 Task: Create a due date automation trigger when advanced on, on the wednesday of the week before a card is due add basic without the green label at 11:00 AM.
Action: Mouse moved to (1092, 157)
Screenshot: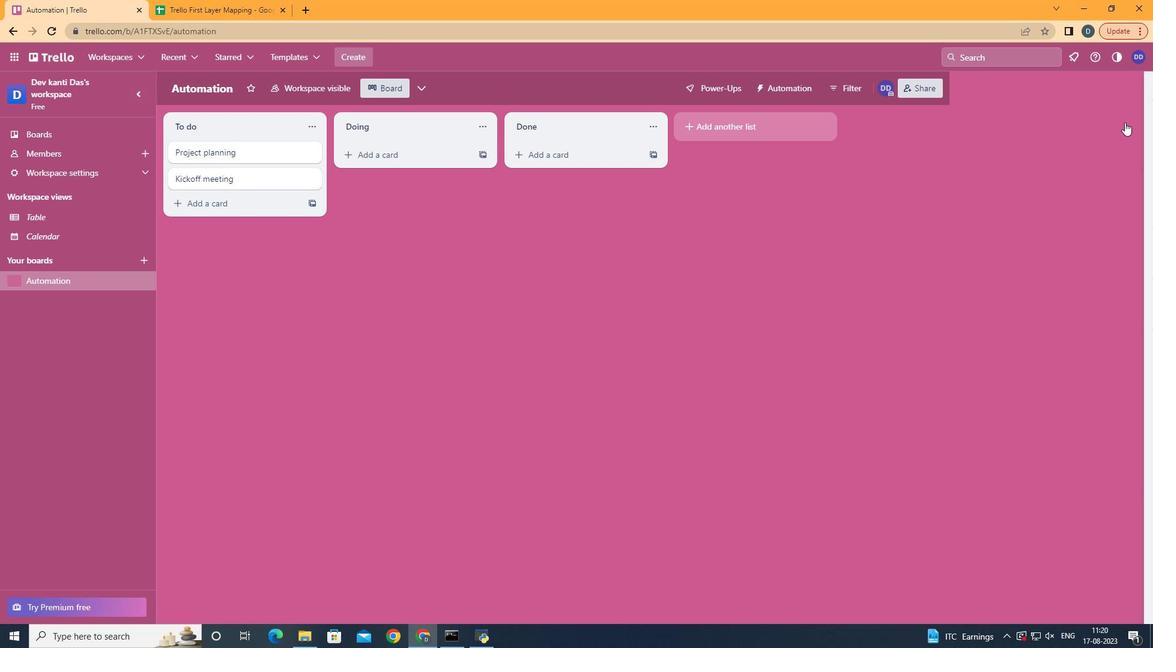 
Action: Mouse pressed left at (1092, 157)
Screenshot: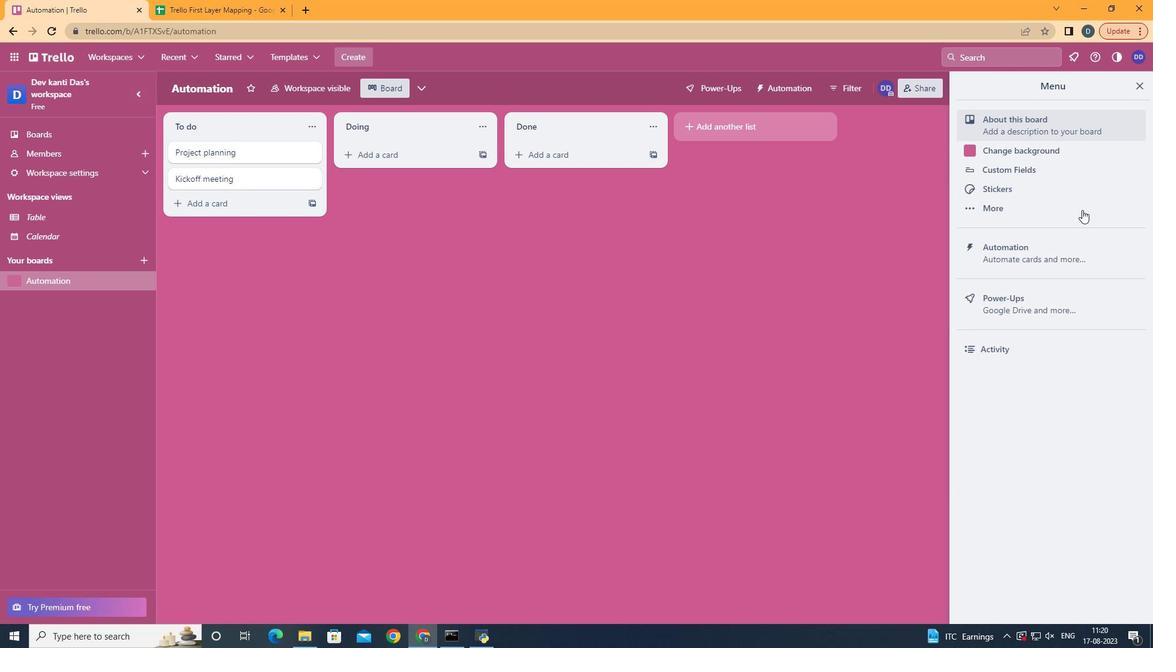 
Action: Mouse moved to (1029, 292)
Screenshot: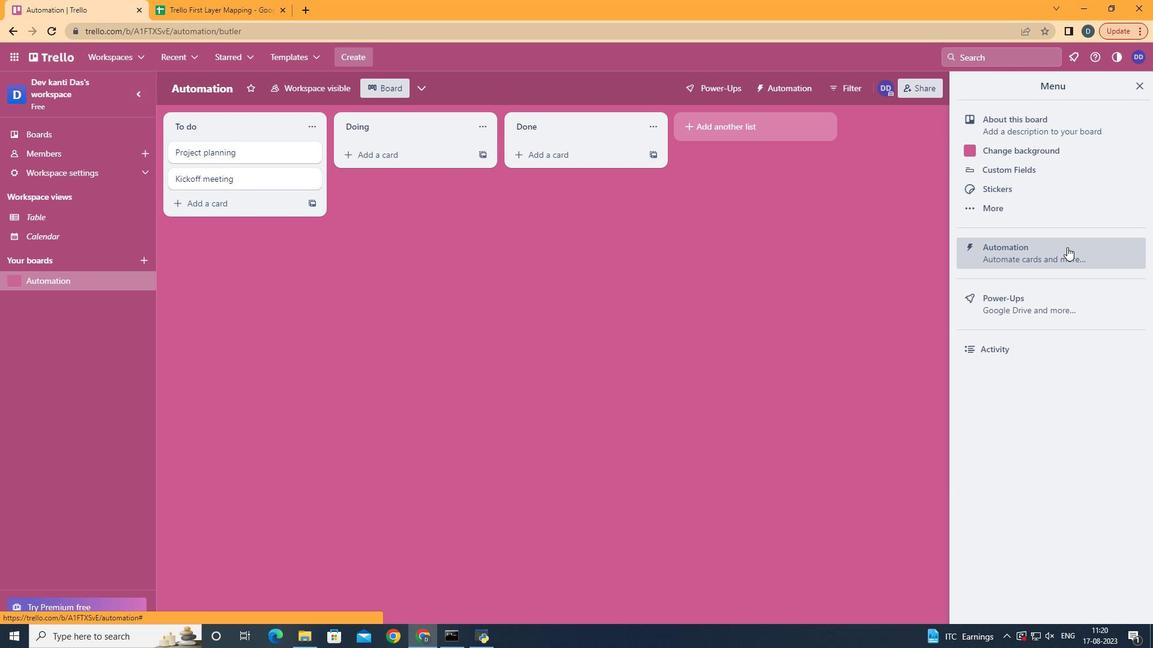 
Action: Mouse pressed left at (1029, 292)
Screenshot: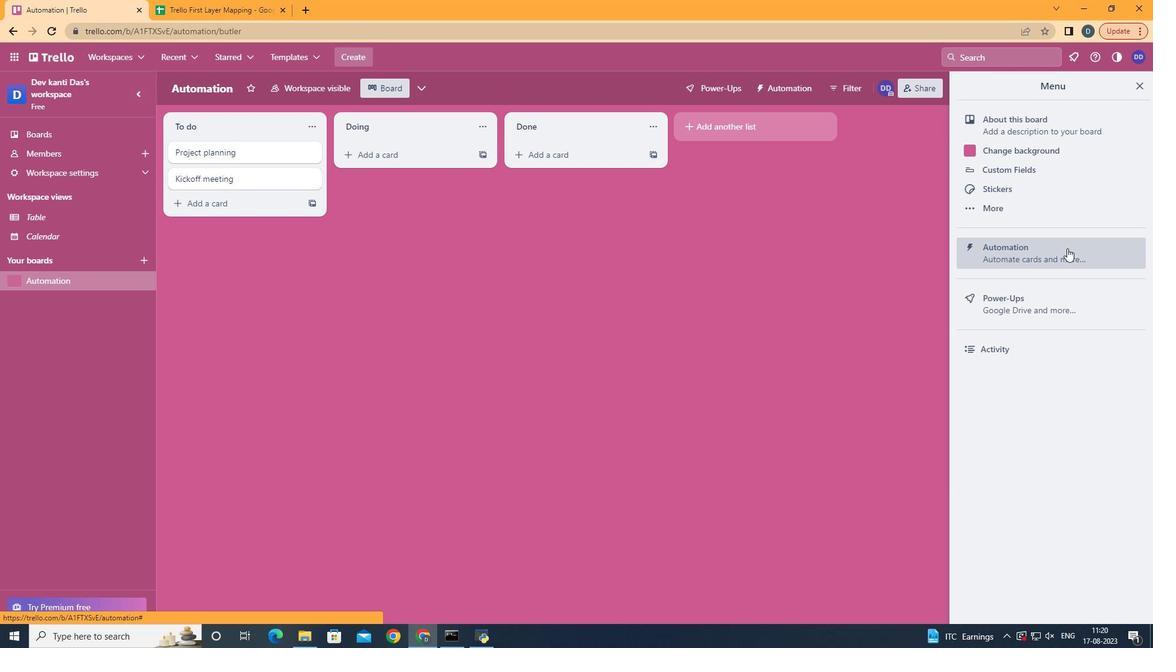 
Action: Mouse moved to (285, 286)
Screenshot: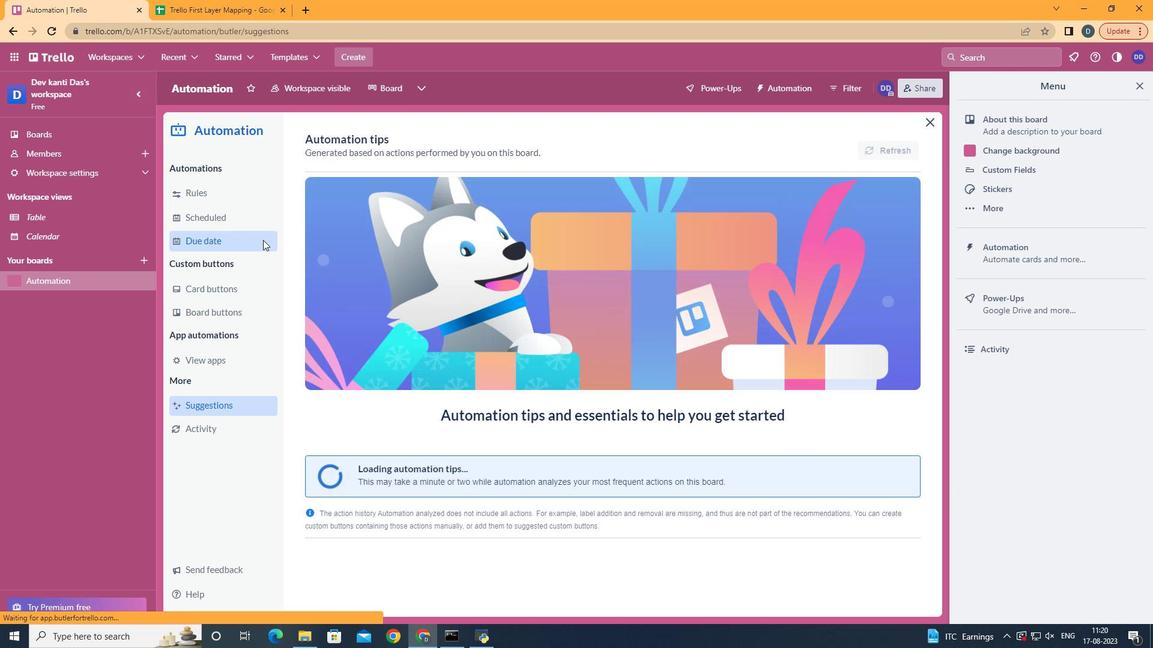 
Action: Mouse pressed left at (285, 286)
Screenshot: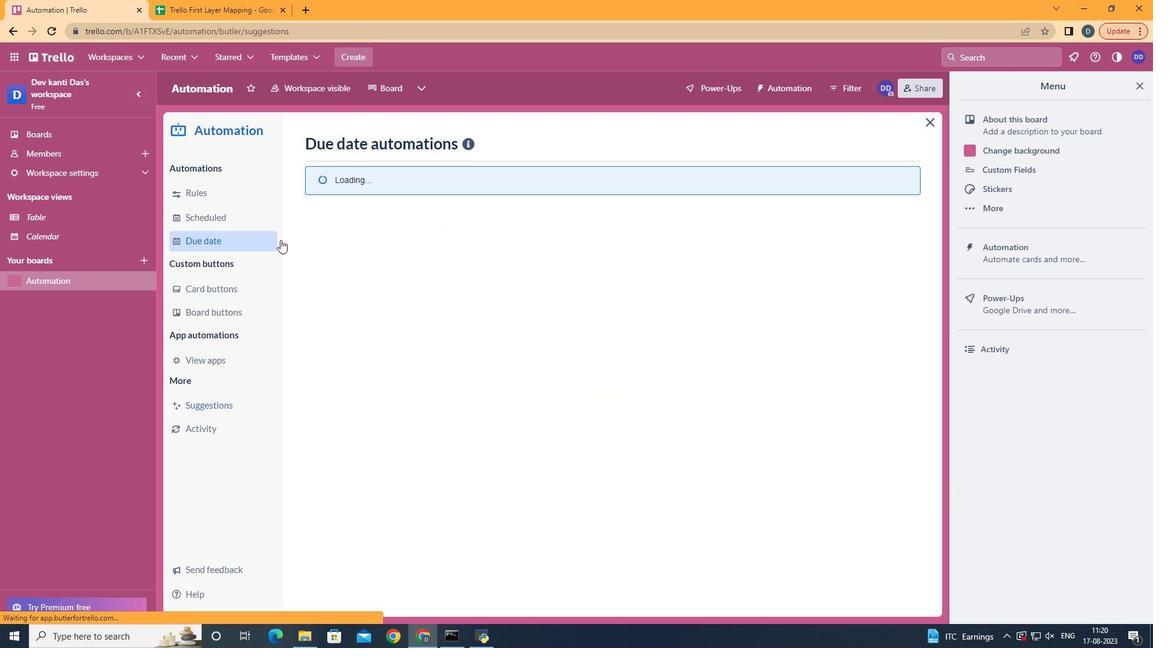 
Action: Mouse moved to (820, 207)
Screenshot: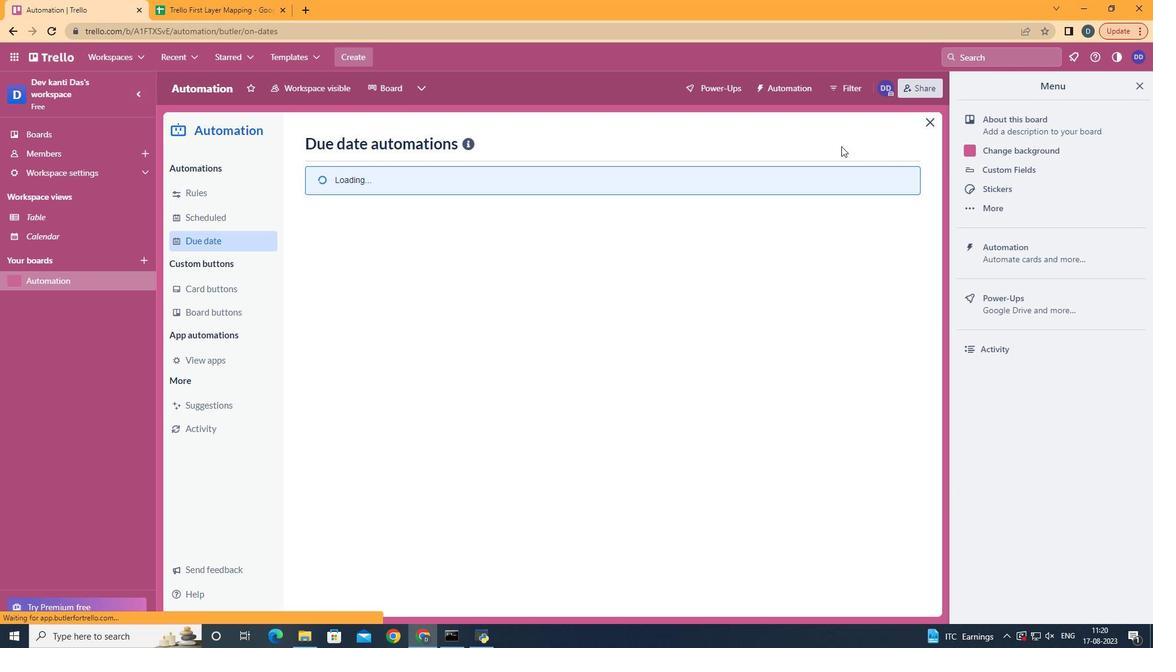 
Action: Mouse pressed left at (820, 207)
Screenshot: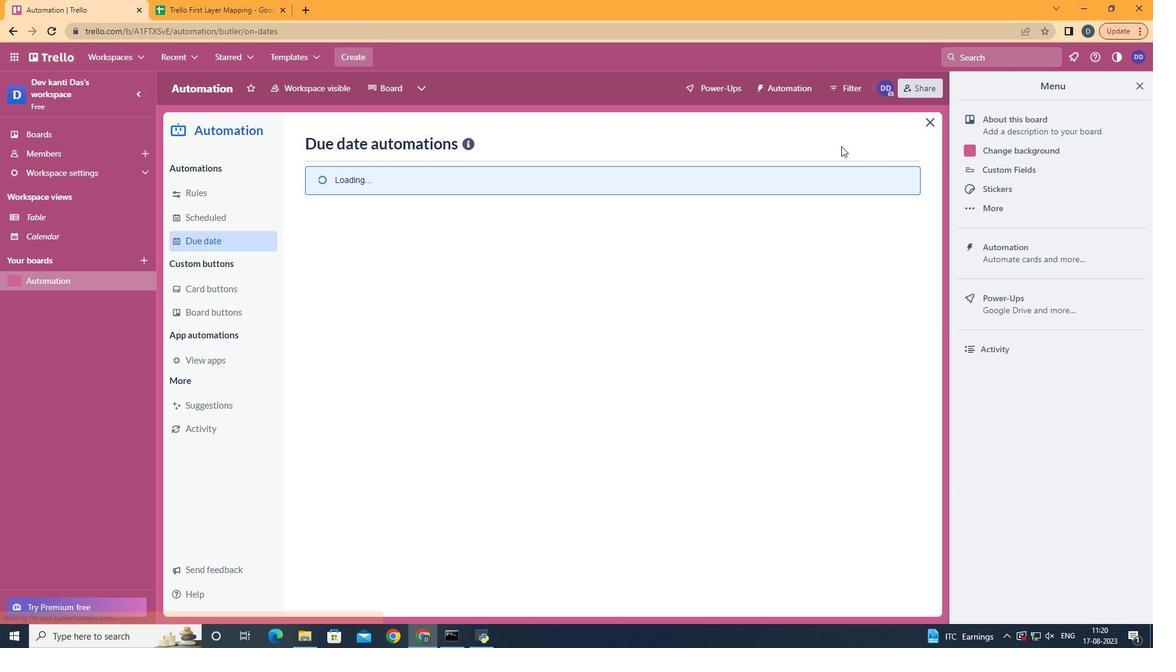 
Action: Mouse pressed left at (820, 207)
Screenshot: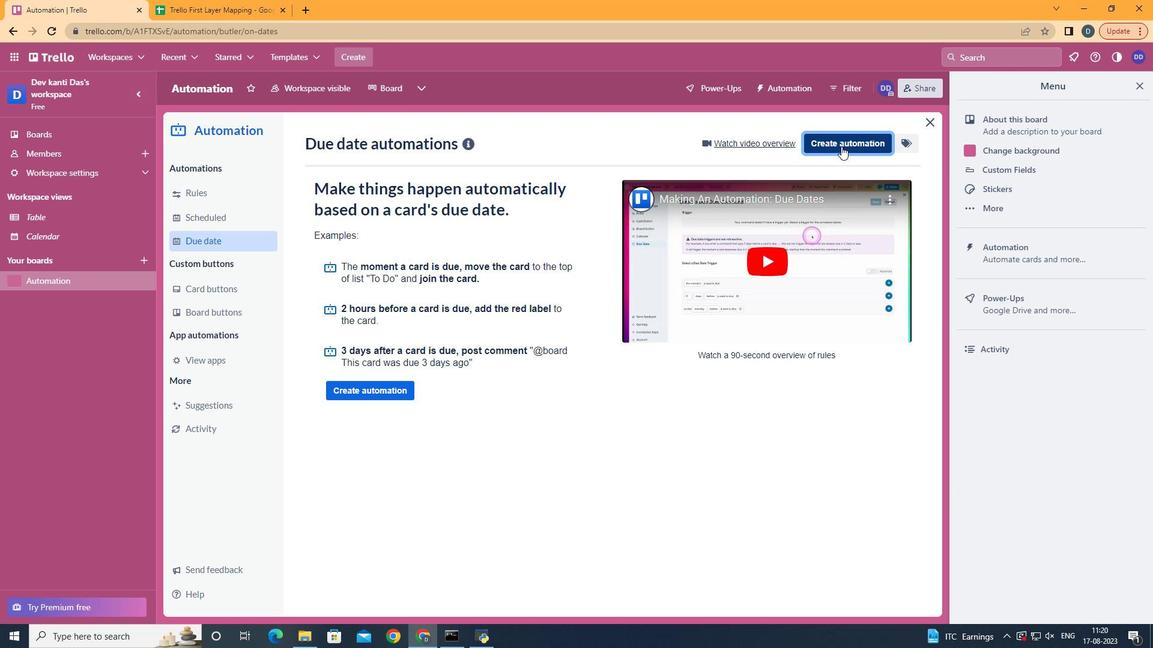 
Action: Mouse moved to (601, 298)
Screenshot: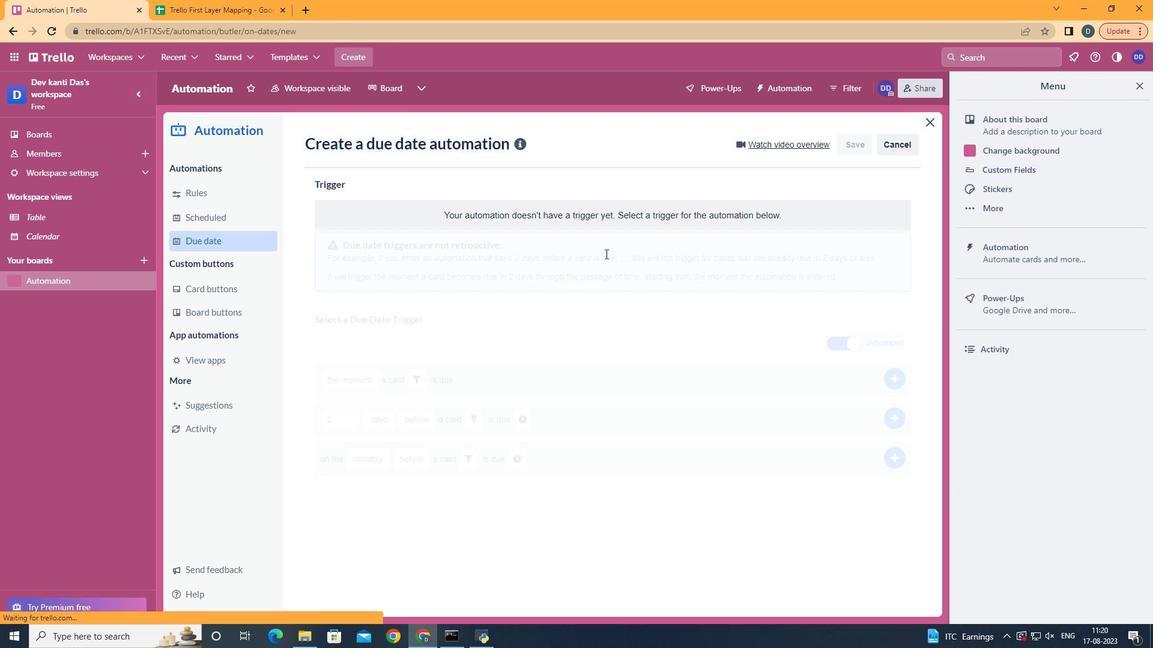 
Action: Mouse pressed left at (601, 298)
Screenshot: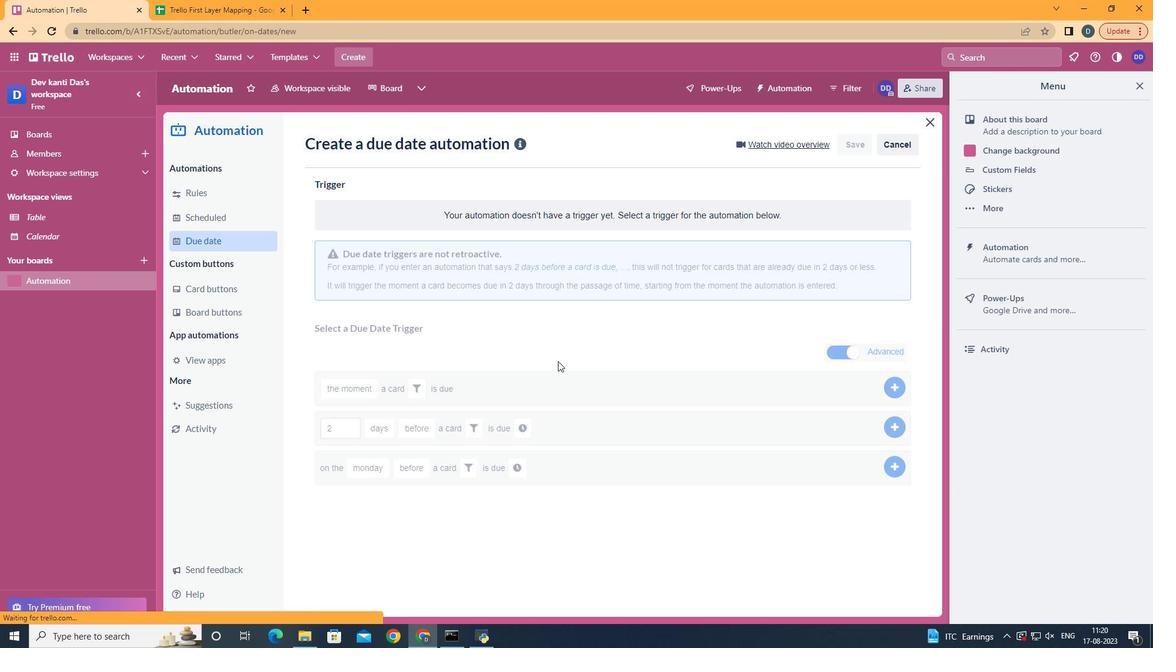 
Action: Mouse moved to (407, 389)
Screenshot: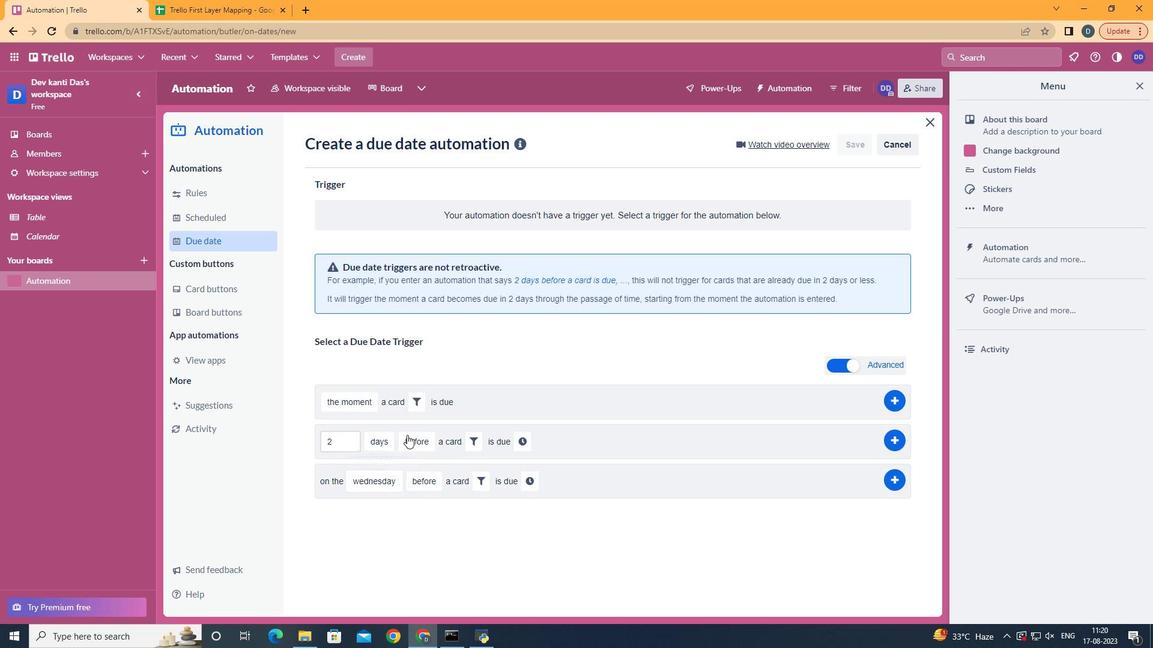 
Action: Mouse pressed left at (407, 389)
Screenshot: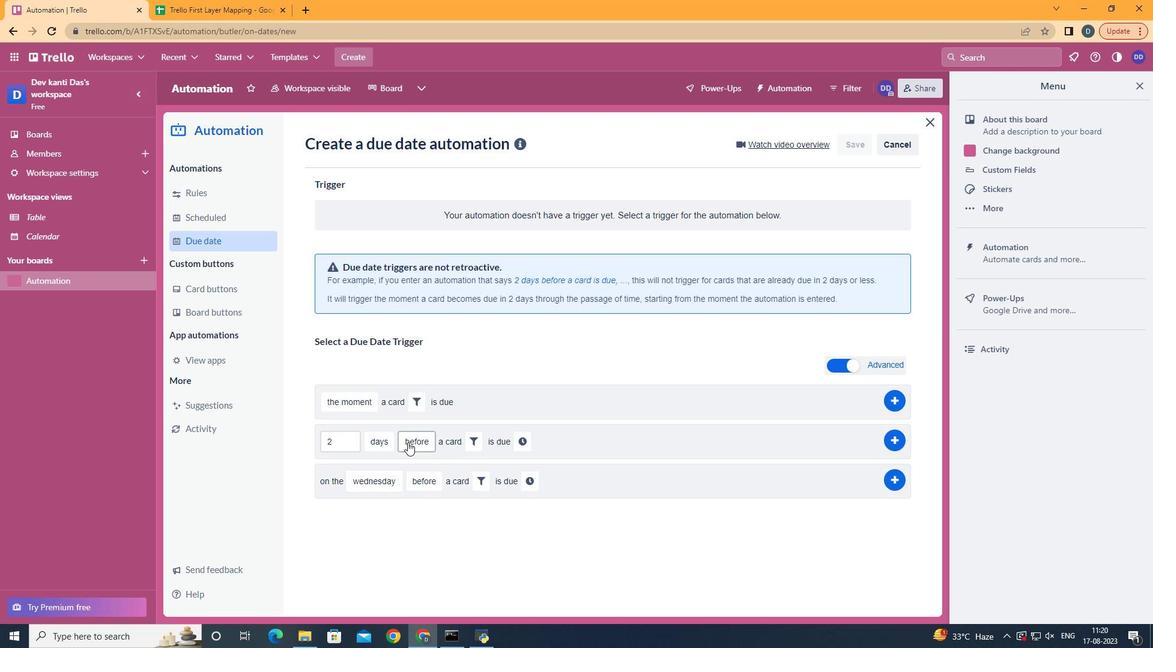 
Action: Mouse moved to (452, 568)
Screenshot: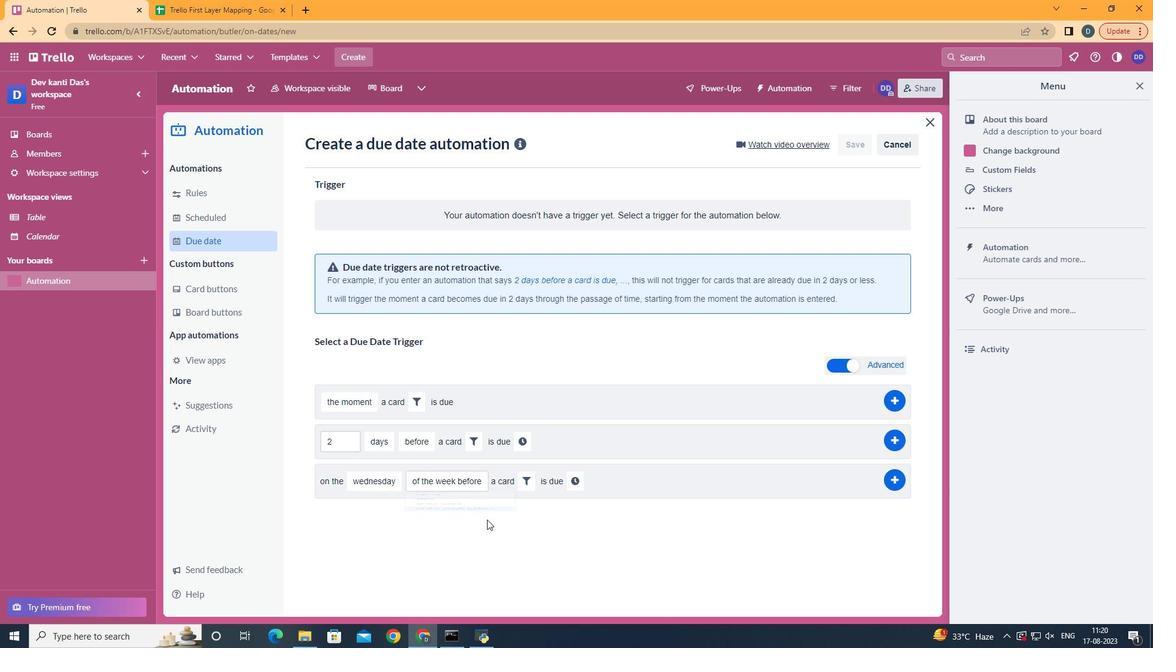 
Action: Mouse pressed left at (452, 568)
Screenshot: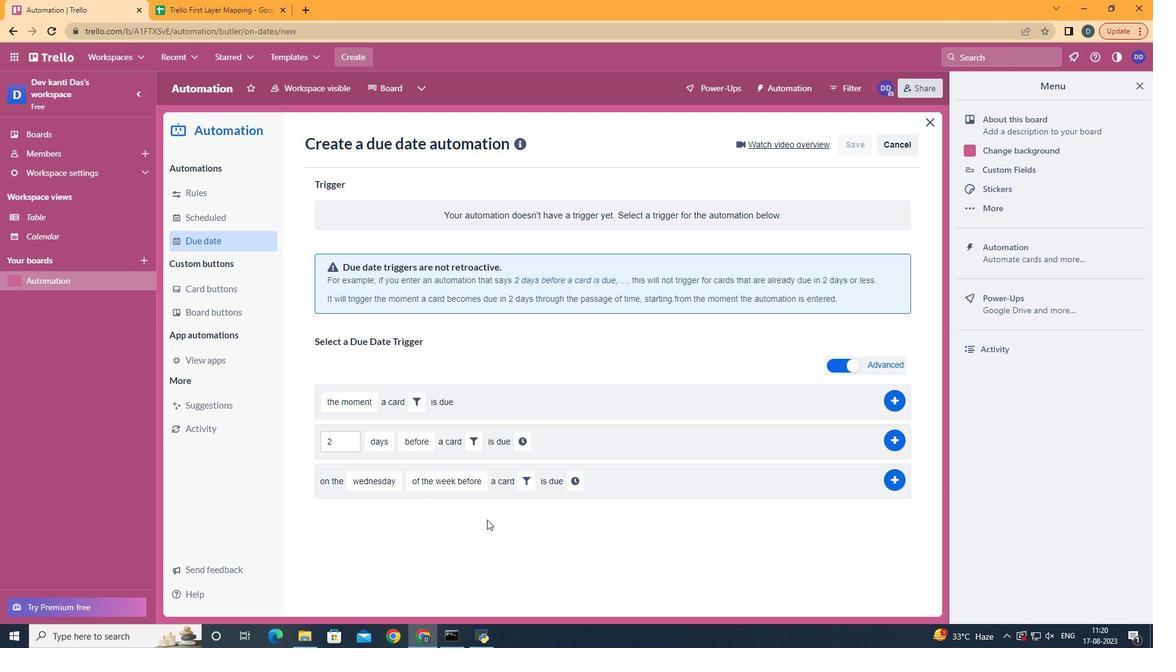 
Action: Mouse moved to (530, 492)
Screenshot: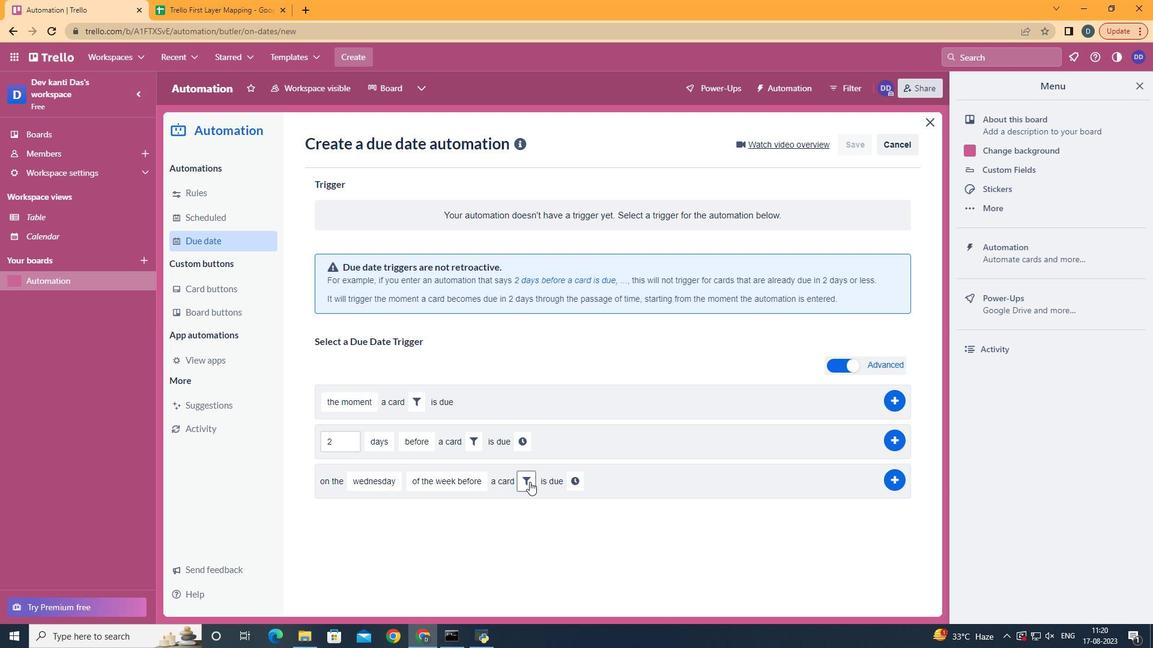 
Action: Mouse pressed left at (530, 492)
Screenshot: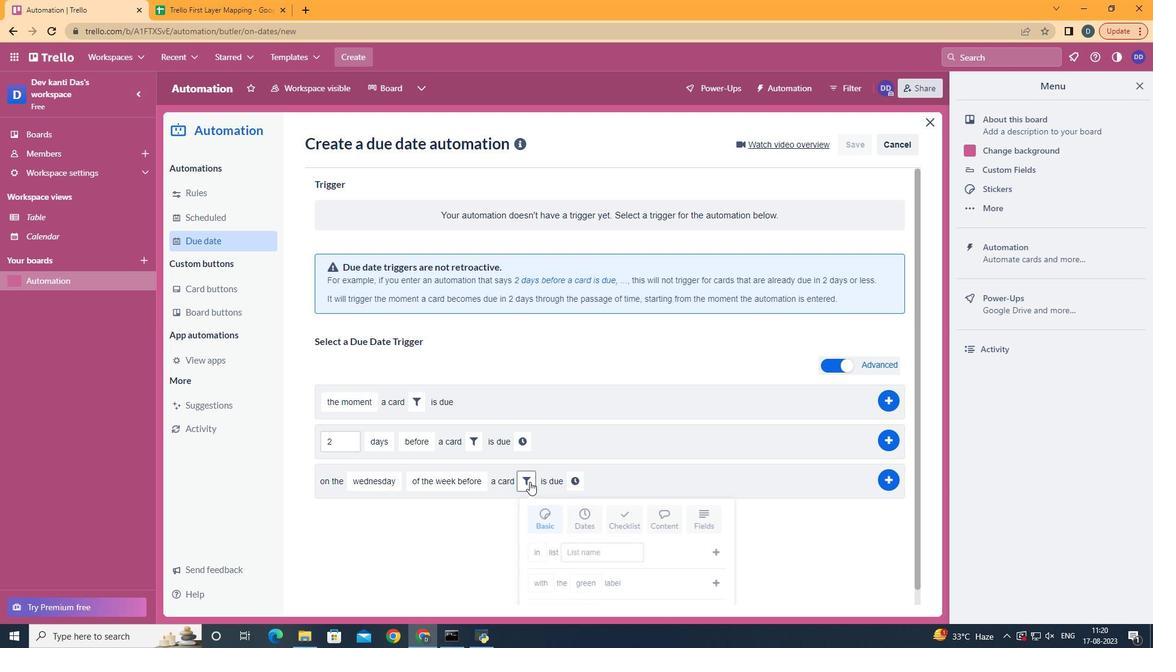 
Action: Mouse moved to (566, 527)
Screenshot: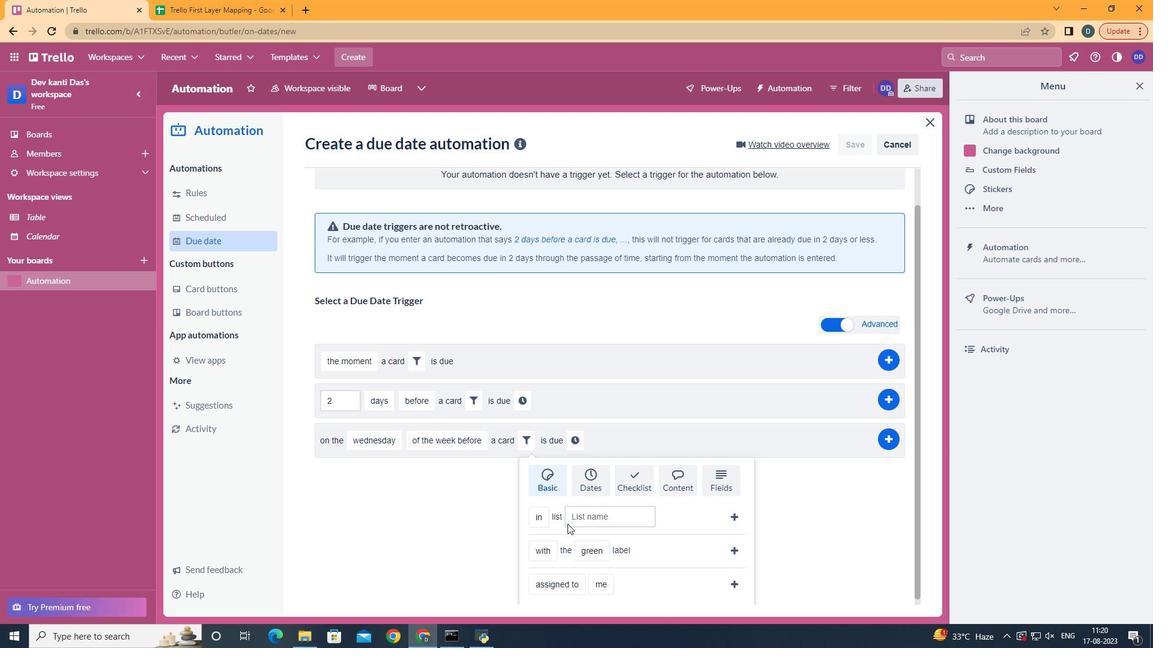 
Action: Mouse scrolled (566, 527) with delta (0, 0)
Screenshot: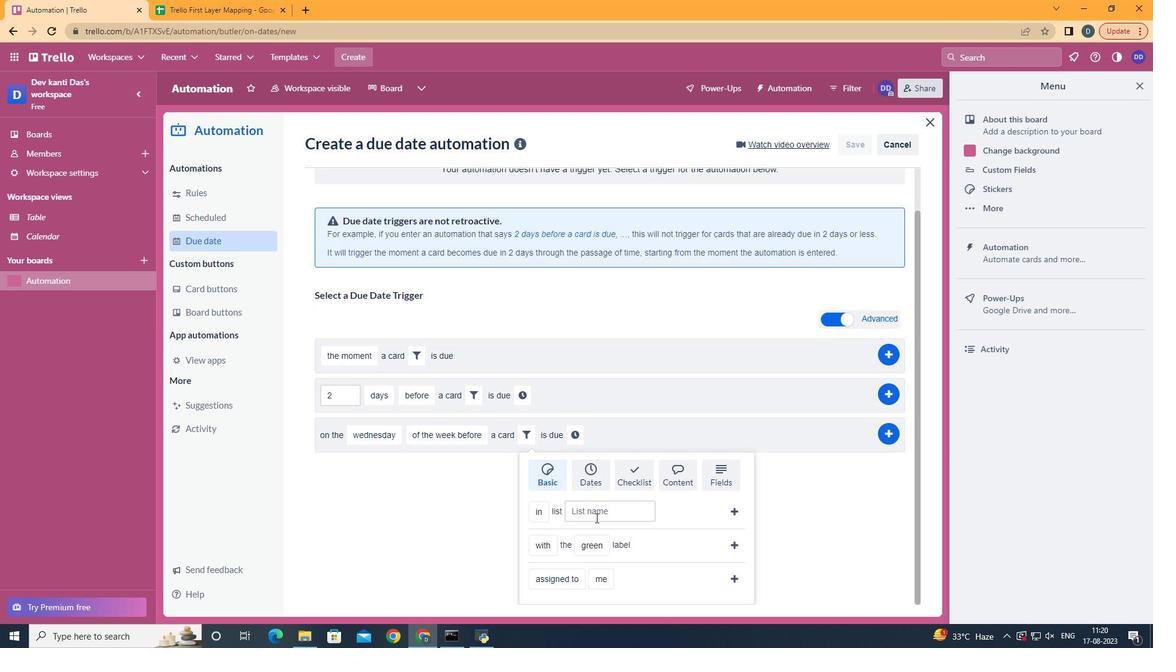 
Action: Mouse scrolled (566, 527) with delta (0, 0)
Screenshot: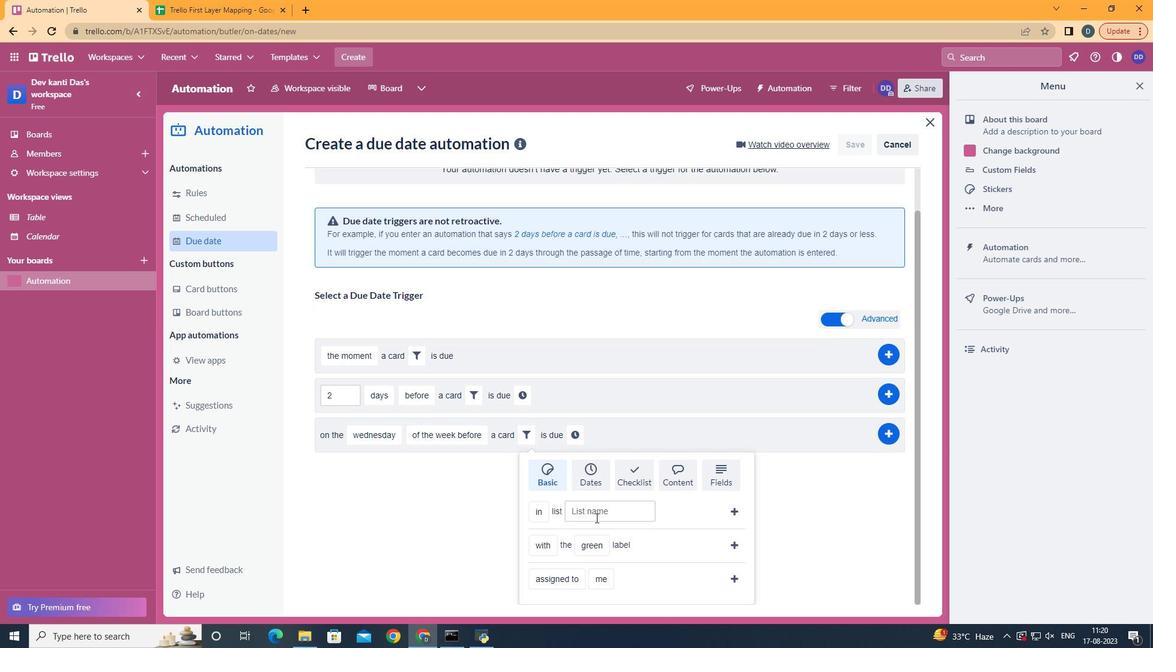 
Action: Mouse scrolled (566, 527) with delta (0, 0)
Screenshot: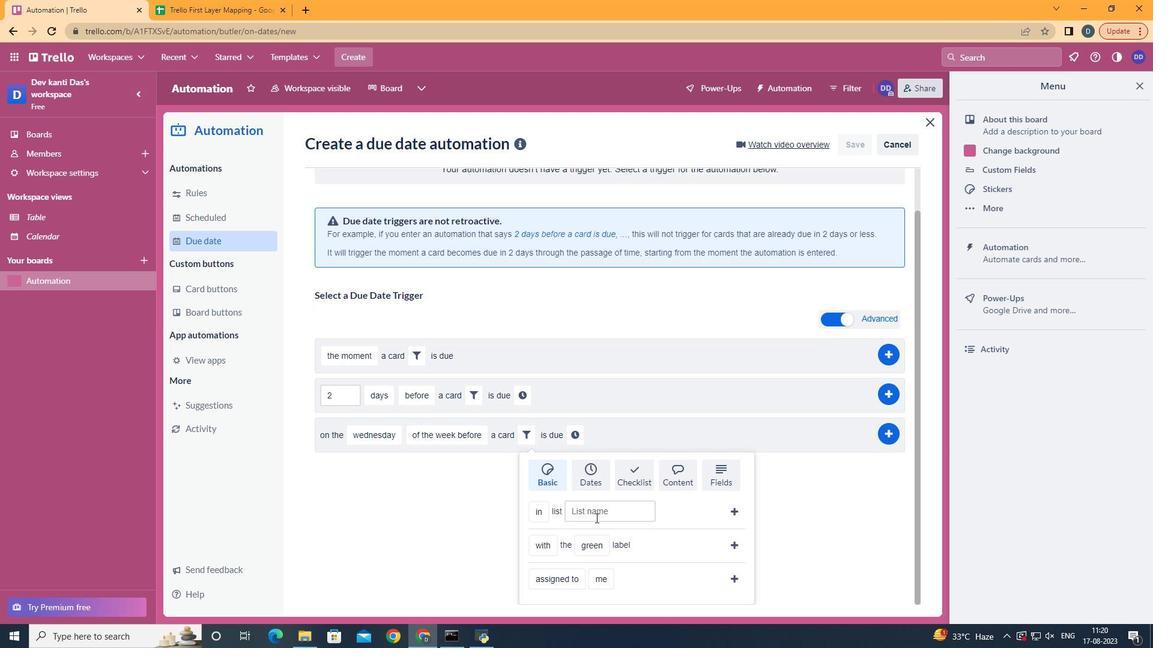 
Action: Mouse moved to (562, 505)
Screenshot: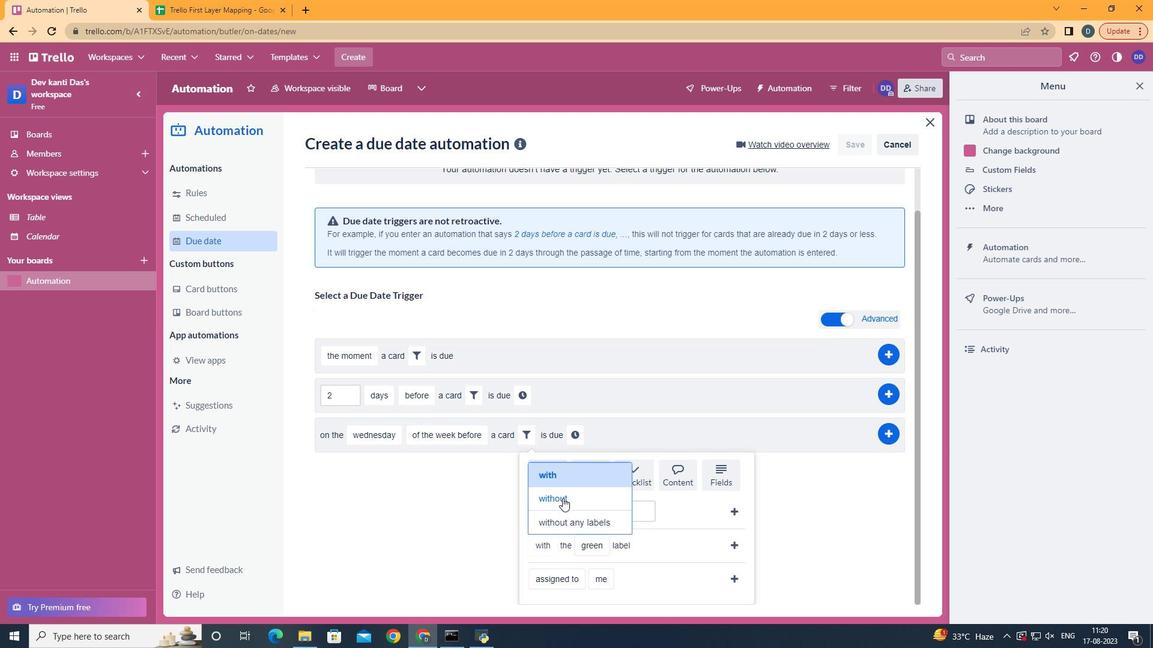 
Action: Mouse pressed left at (562, 505)
Screenshot: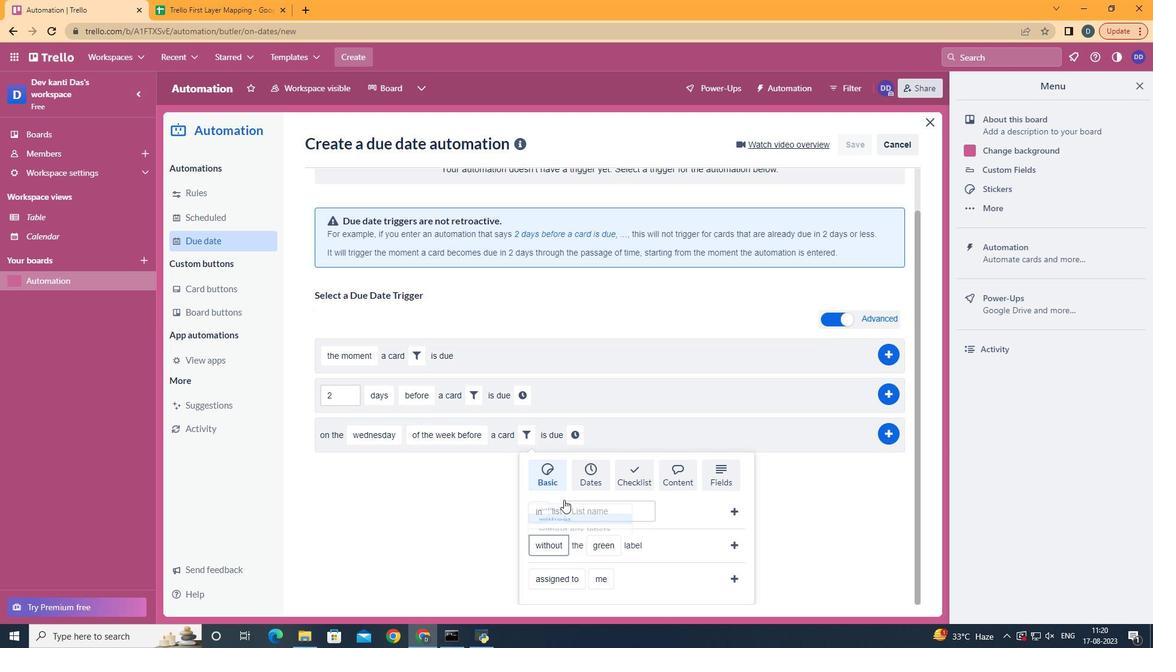
Action: Mouse moved to (730, 548)
Screenshot: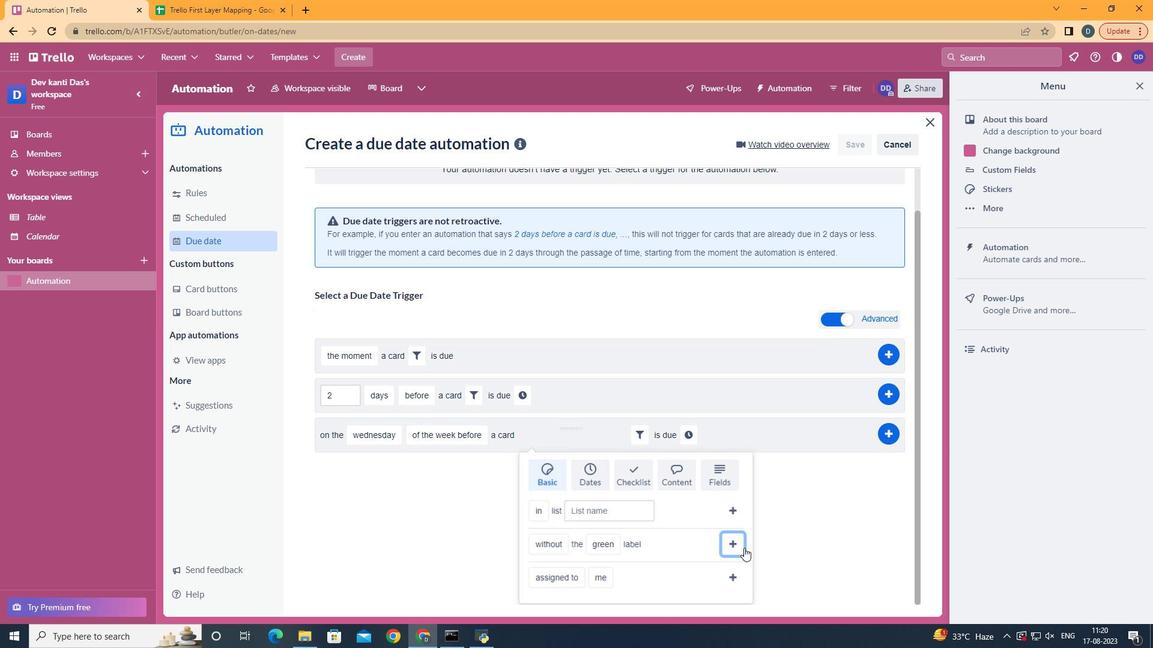 
Action: Mouse pressed left at (730, 548)
Screenshot: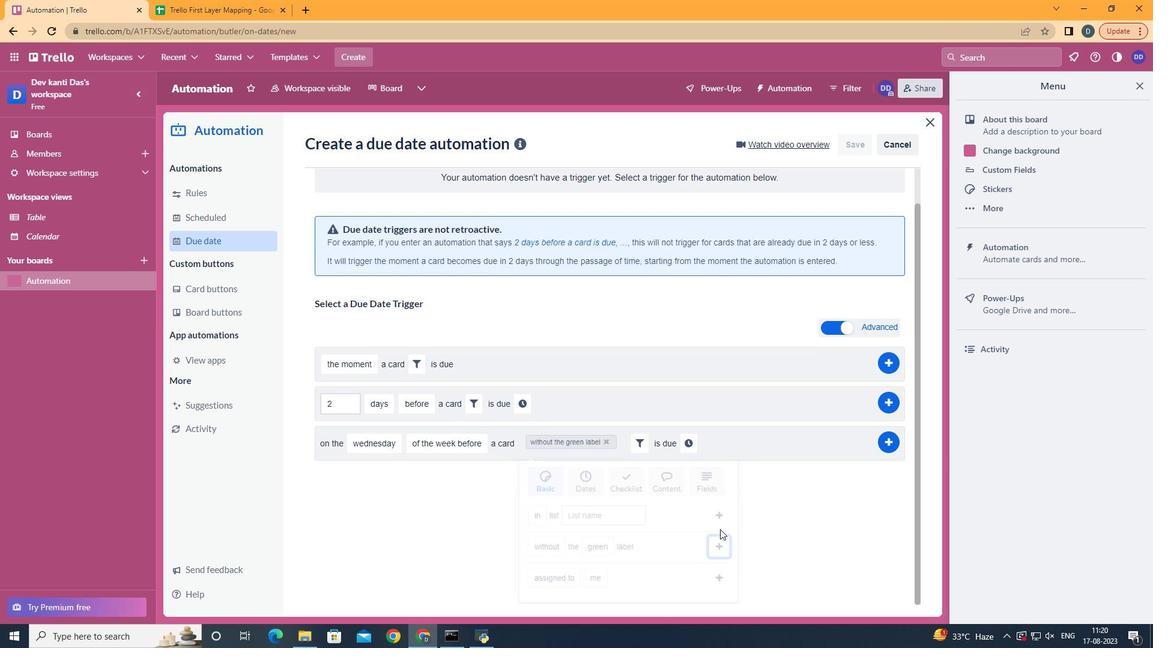 
Action: Mouse moved to (673, 496)
Screenshot: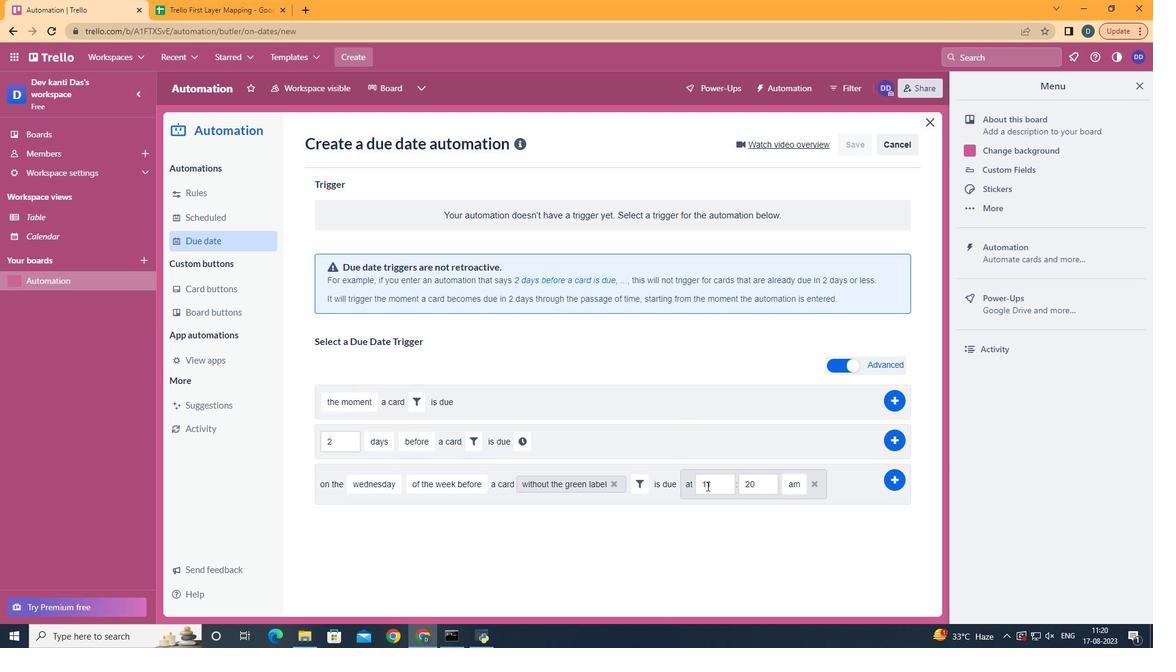 
Action: Mouse pressed left at (673, 496)
Screenshot: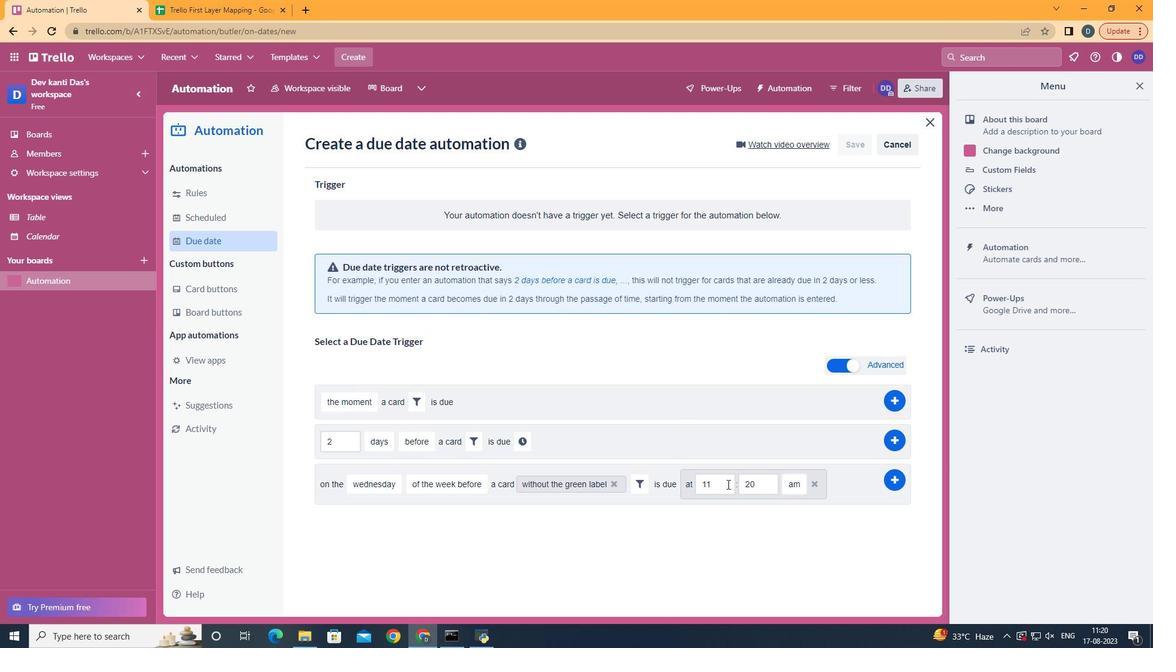 
Action: Mouse moved to (735, 491)
Screenshot: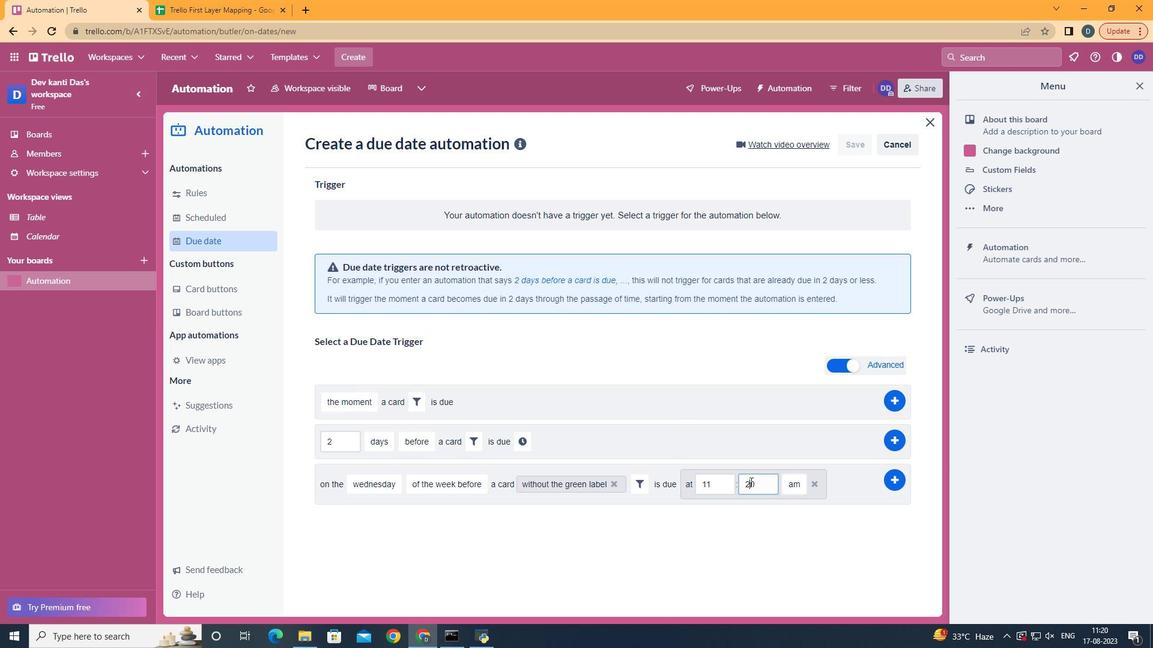 
Action: Mouse pressed left at (735, 491)
Screenshot: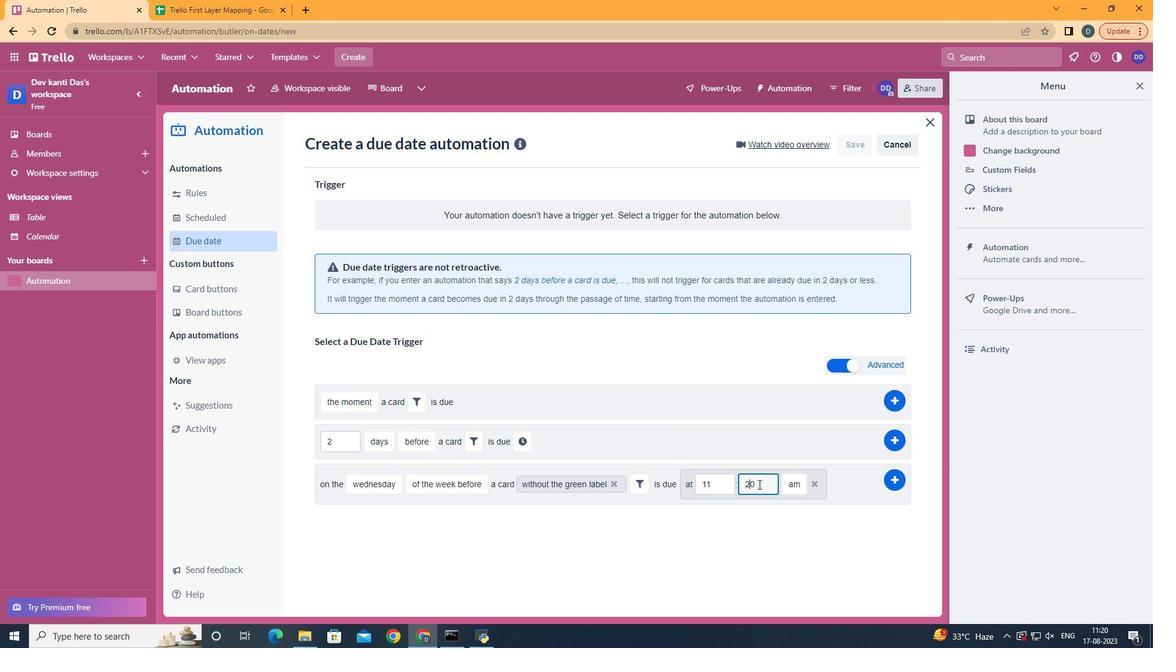 
Action: Mouse moved to (743, 493)
Screenshot: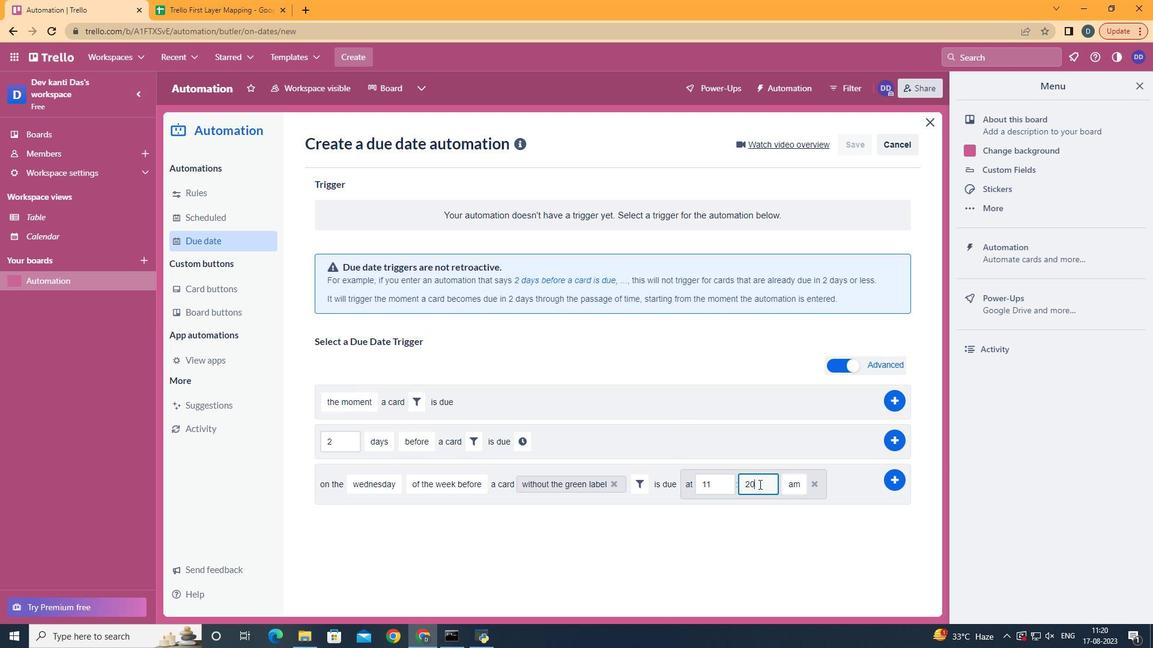 
Action: Mouse pressed left at (743, 493)
Screenshot: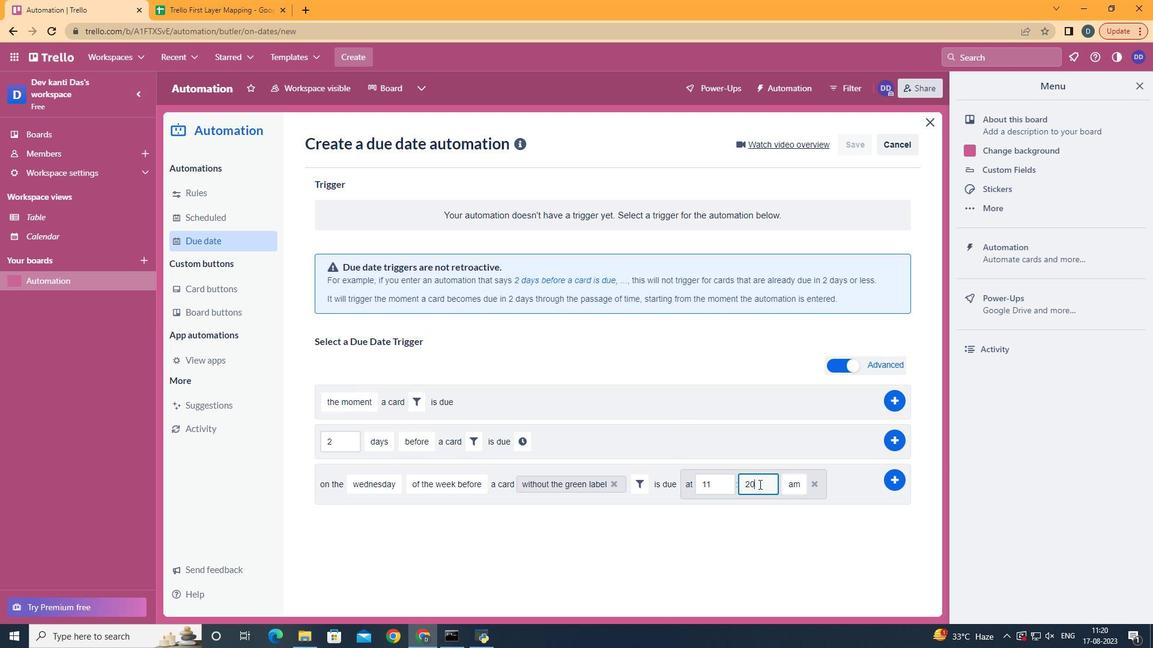 
Action: Mouse moved to (744, 493)
Screenshot: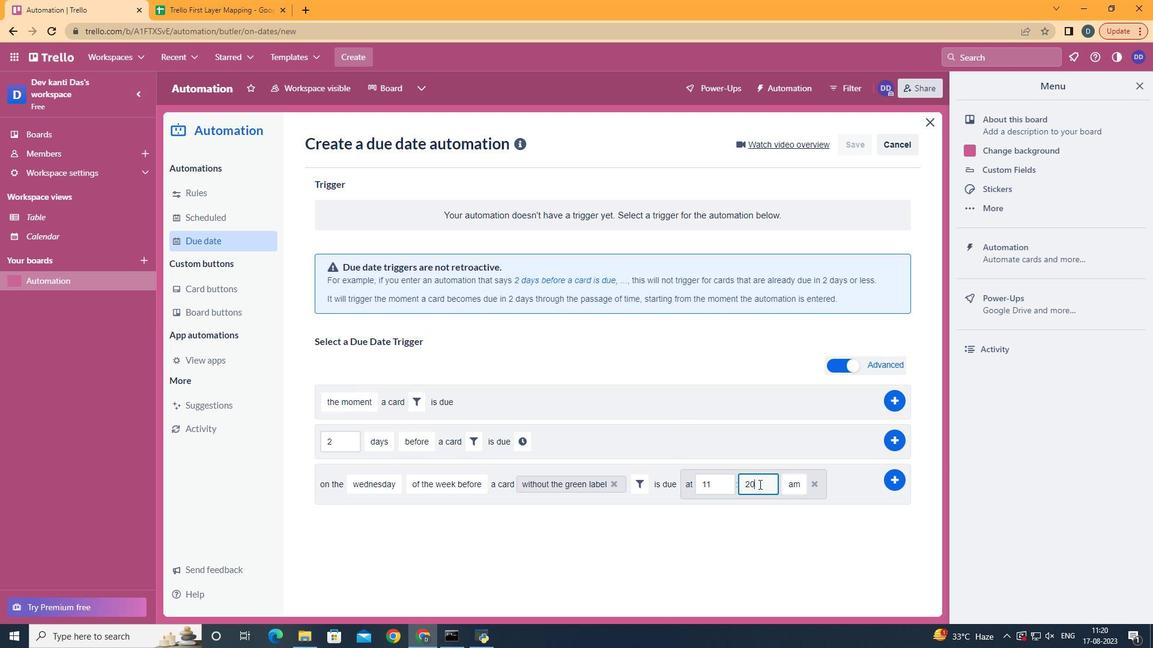 
Action: Key pressed <Key.backspace><Key.backspace>00
Screenshot: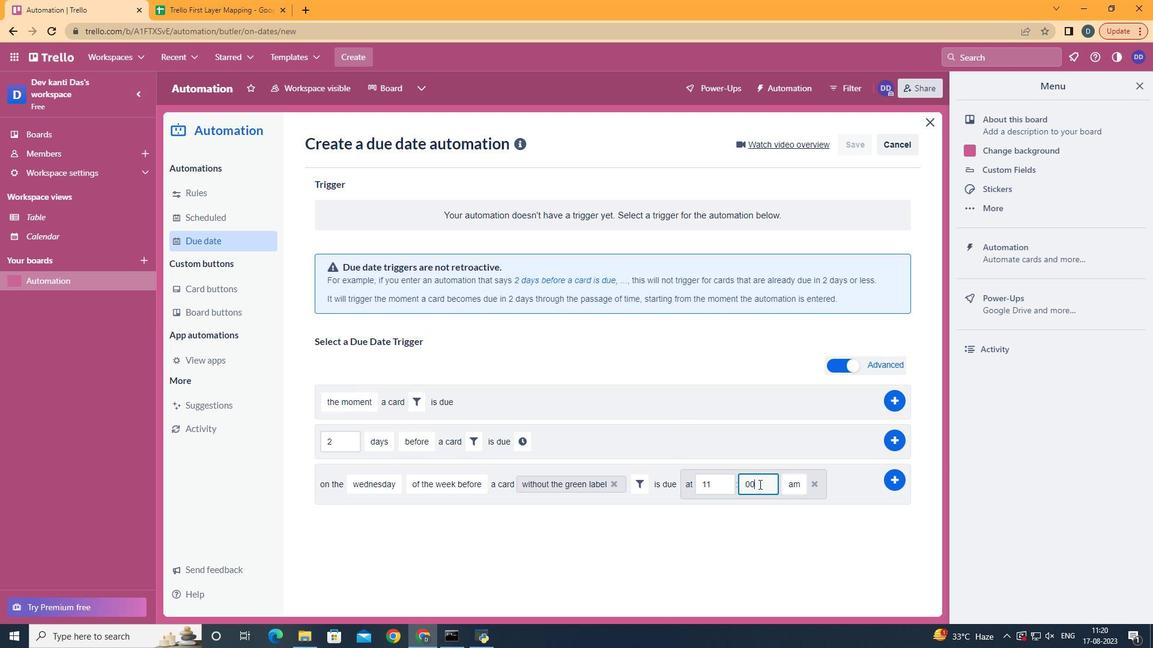 
Action: Mouse moved to (873, 491)
Screenshot: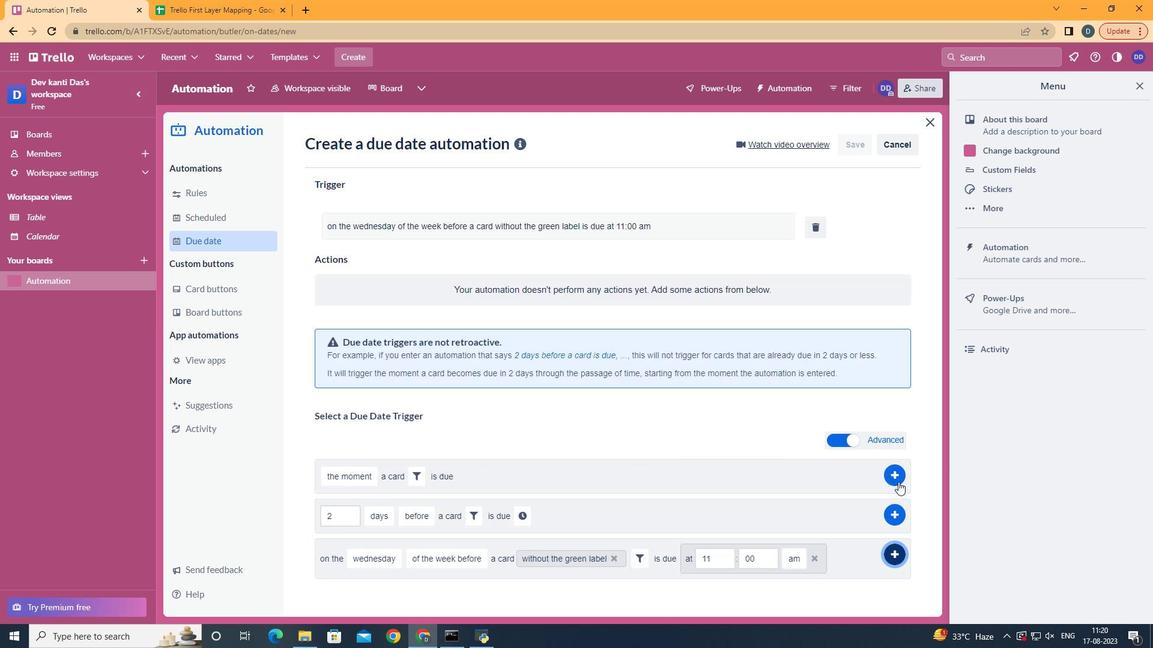 
Action: Mouse pressed left at (873, 491)
Screenshot: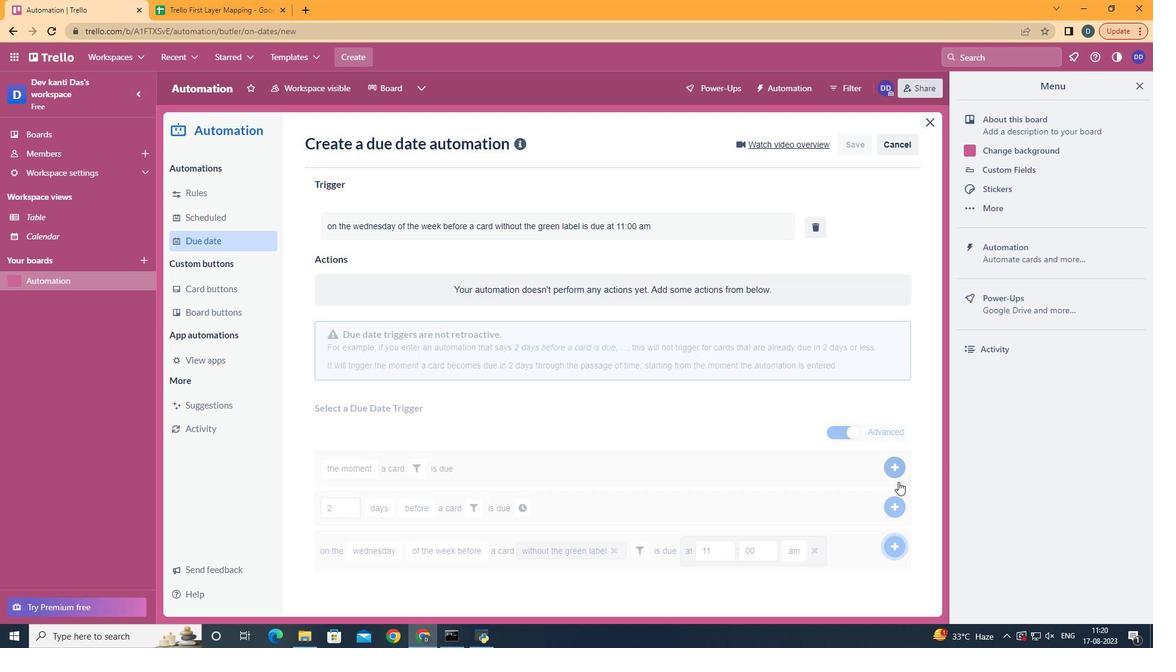 
